 Task: View the tasks which are completed in the last 7 days
Action: Mouse moved to (343, 184)
Screenshot: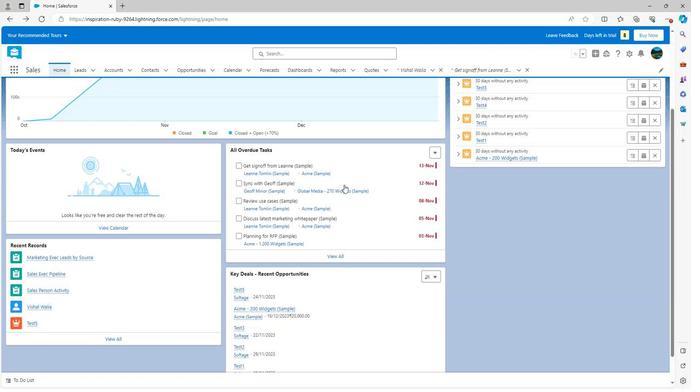 
Action: Mouse scrolled (343, 185) with delta (0, 0)
Screenshot: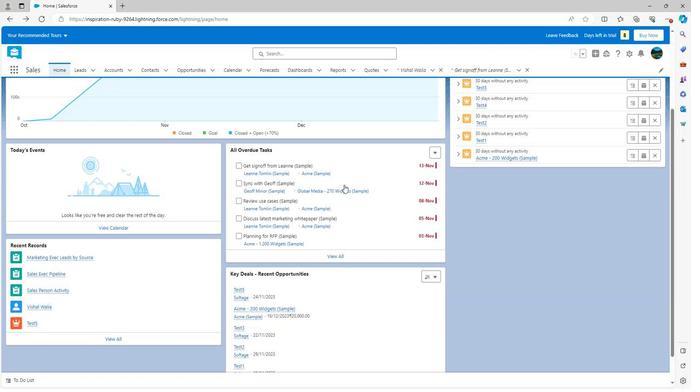 
Action: Mouse scrolled (343, 185) with delta (0, 0)
Screenshot: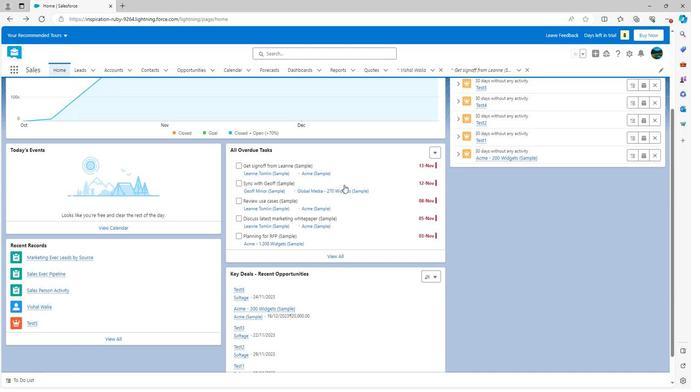 
Action: Mouse scrolled (343, 185) with delta (0, 0)
Screenshot: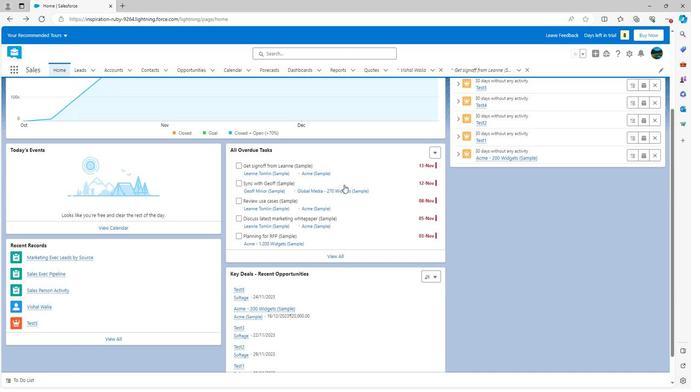 
Action: Mouse scrolled (343, 185) with delta (0, 0)
Screenshot: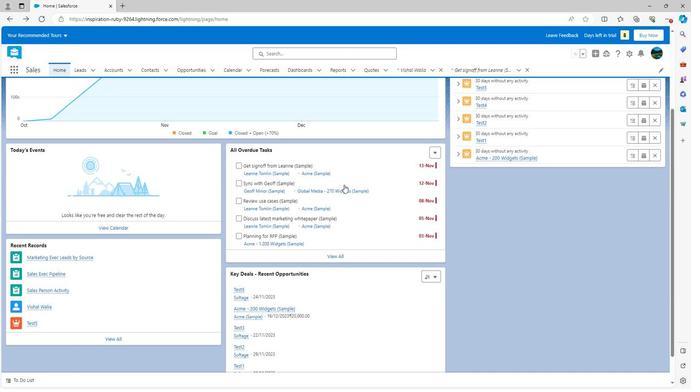 
Action: Mouse moved to (343, 184)
Screenshot: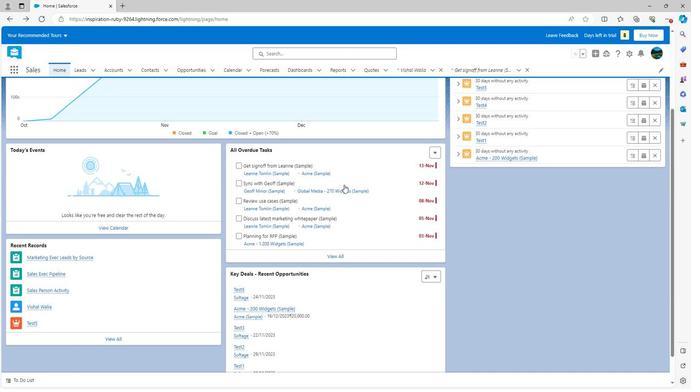 
Action: Mouse scrolled (343, 184) with delta (0, 0)
Screenshot: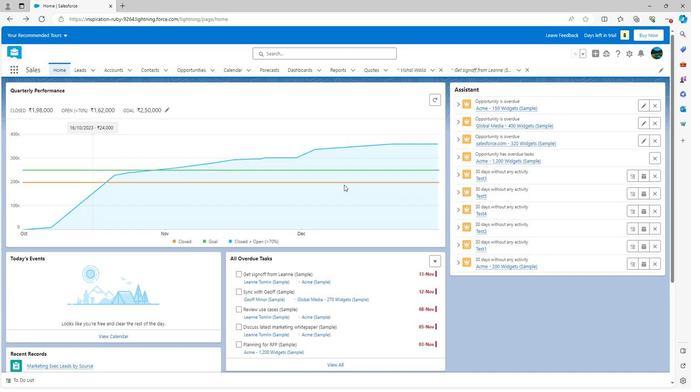 
Action: Mouse scrolled (343, 184) with delta (0, 0)
Screenshot: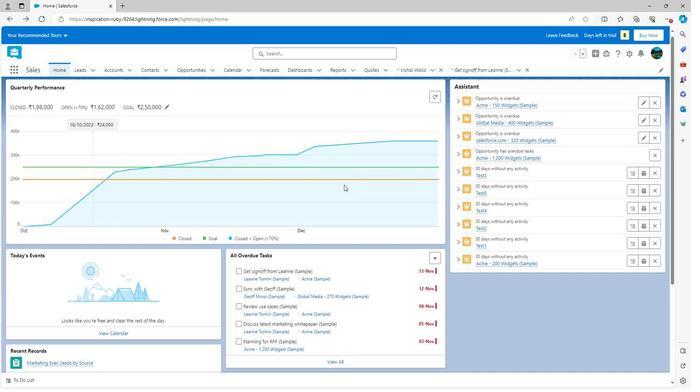 
Action: Mouse scrolled (343, 184) with delta (0, 0)
Screenshot: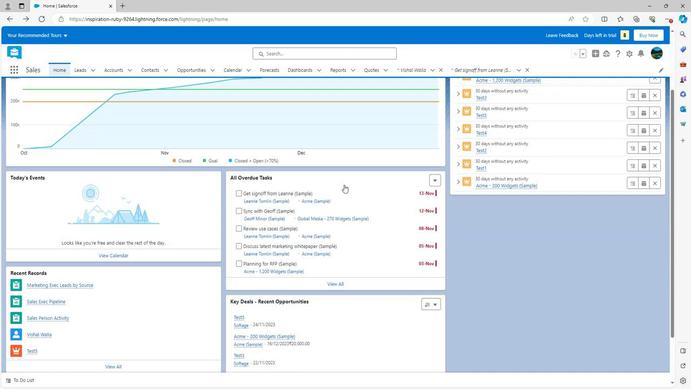 
Action: Mouse scrolled (343, 184) with delta (0, 0)
Screenshot: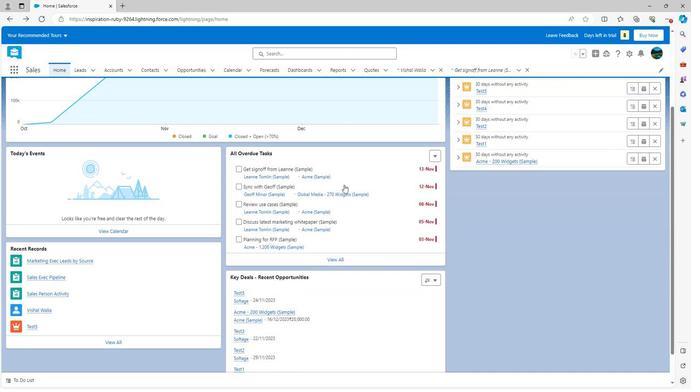 
Action: Mouse moved to (430, 122)
Screenshot: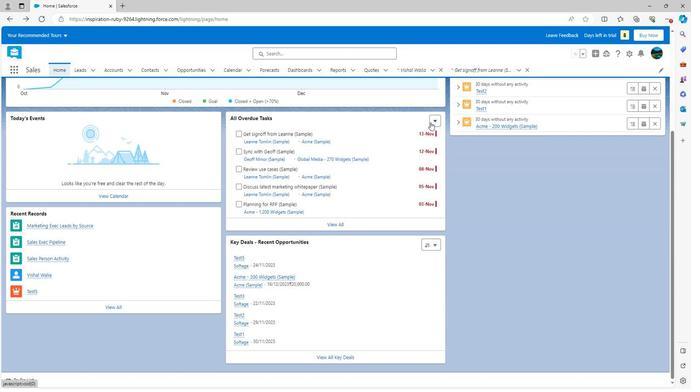 
Action: Mouse pressed left at (430, 122)
Screenshot: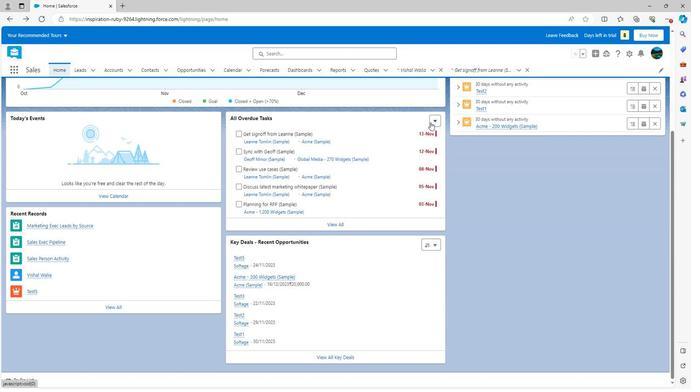 
Action: Mouse moved to (449, 175)
Screenshot: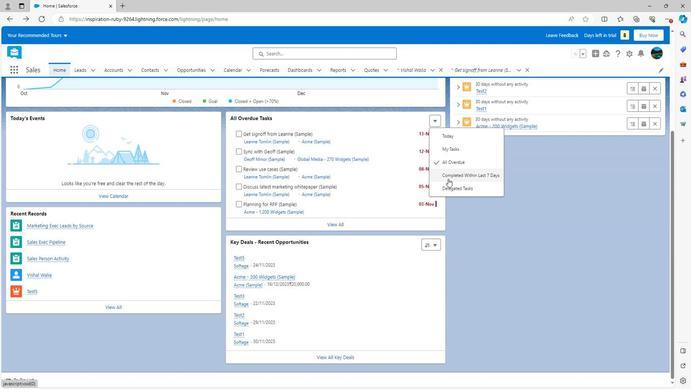 
Action: Mouse pressed left at (449, 175)
Screenshot: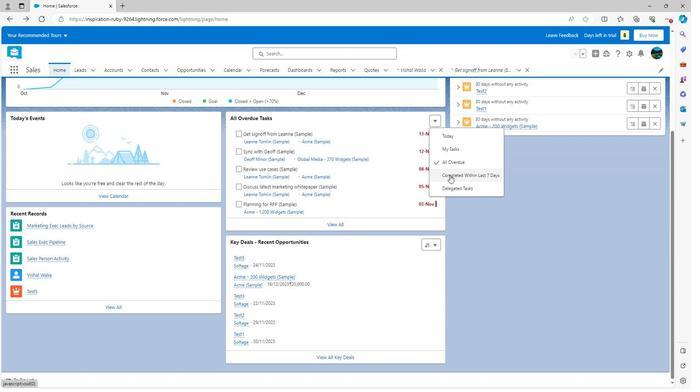 
Action: Mouse moved to (353, 189)
Screenshot: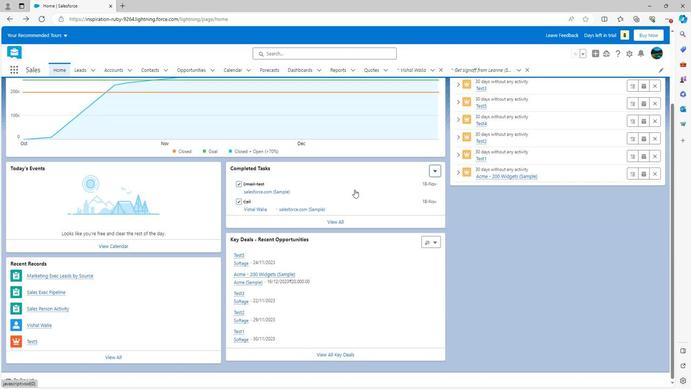 
Action: Mouse scrolled (353, 189) with delta (0, 0)
Screenshot: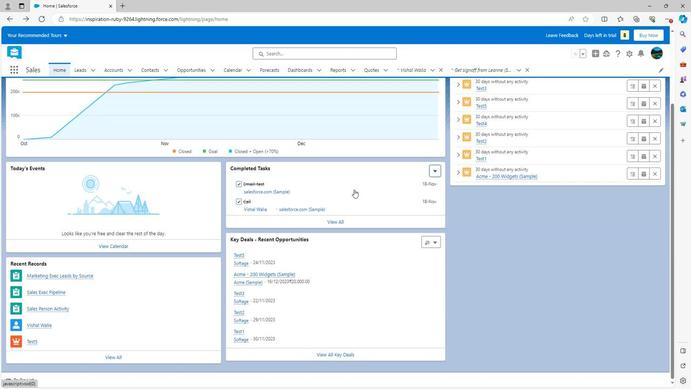 
Action: Mouse scrolled (353, 189) with delta (0, 0)
Screenshot: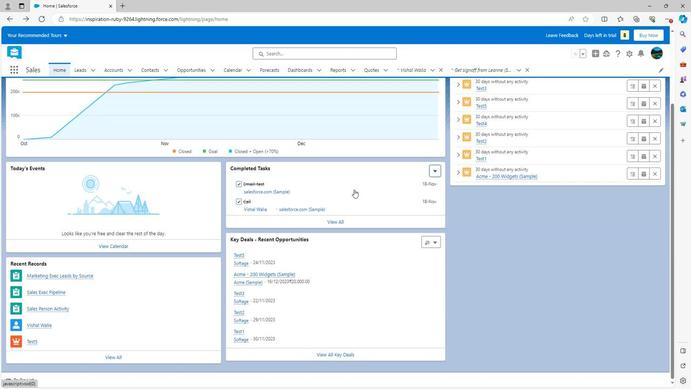 
Action: Mouse scrolled (353, 189) with delta (0, 0)
Screenshot: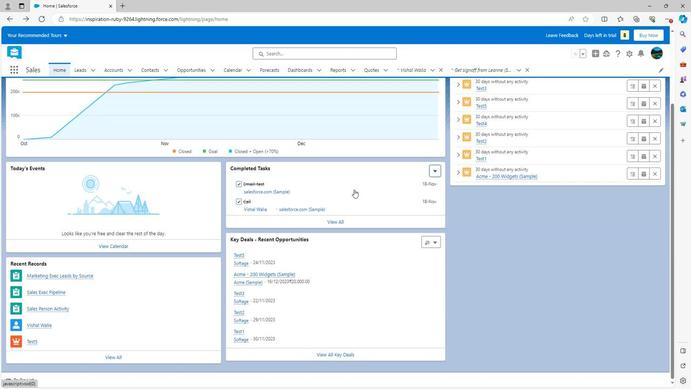 
Action: Mouse scrolled (353, 190) with delta (0, 0)
Screenshot: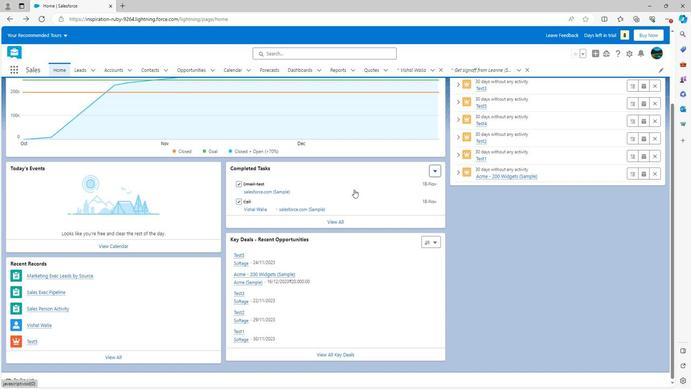 
Action: Mouse scrolled (353, 190) with delta (0, 0)
Screenshot: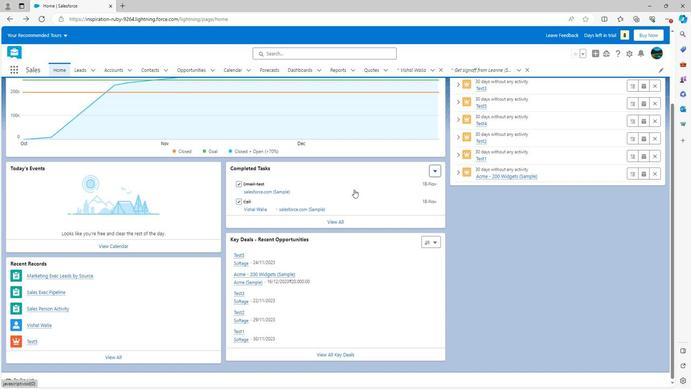 
Action: Mouse scrolled (353, 190) with delta (0, 0)
Screenshot: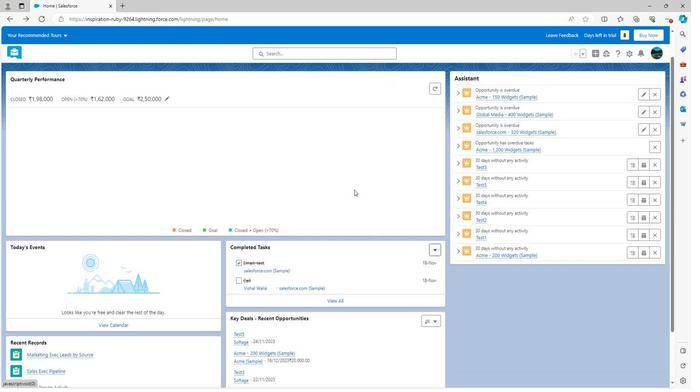 
Action: Mouse scrolled (353, 190) with delta (0, 0)
Screenshot: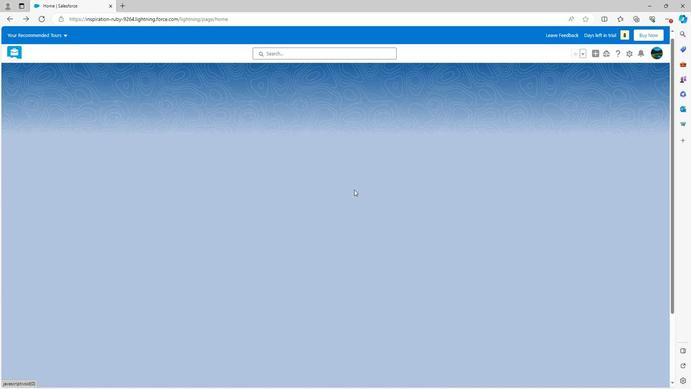 
Action: Mouse moved to (330, 307)
Screenshot: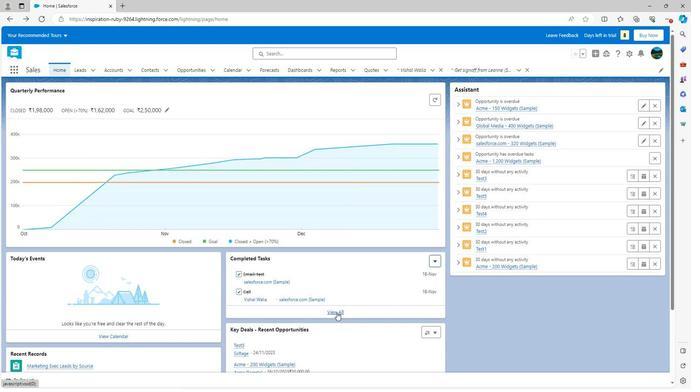 
Action: Mouse pressed left at (330, 307)
Screenshot: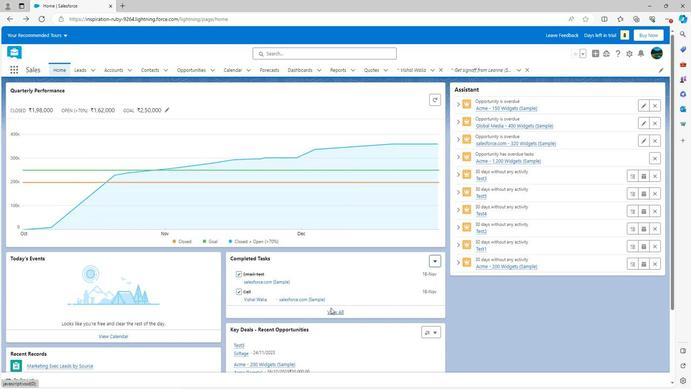 
Action: Mouse moved to (329, 312)
Screenshot: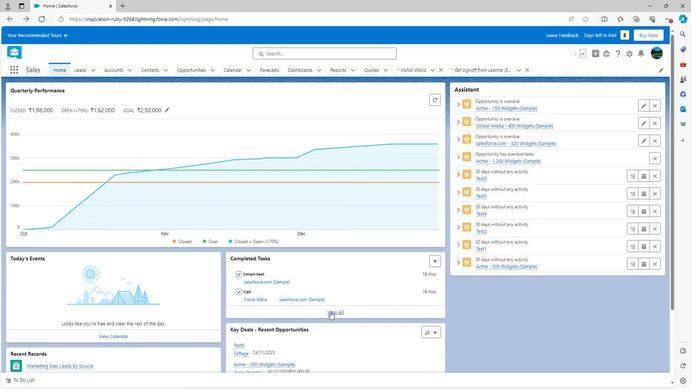 
Action: Mouse pressed left at (329, 312)
Screenshot: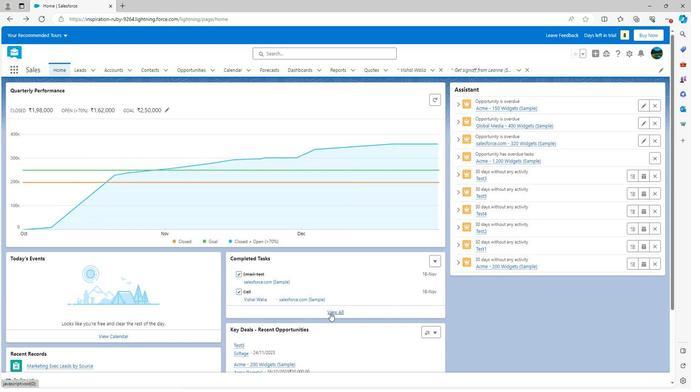 
Action: Mouse moved to (257, 203)
Screenshot: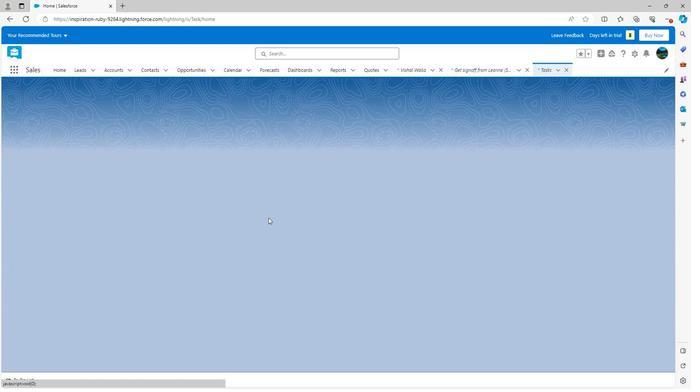 
Action: Mouse scrolled (257, 202) with delta (0, 0)
Screenshot: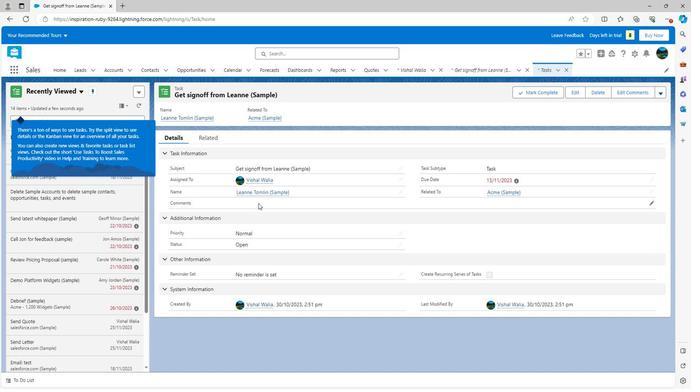 
Action: Mouse moved to (81, 231)
Screenshot: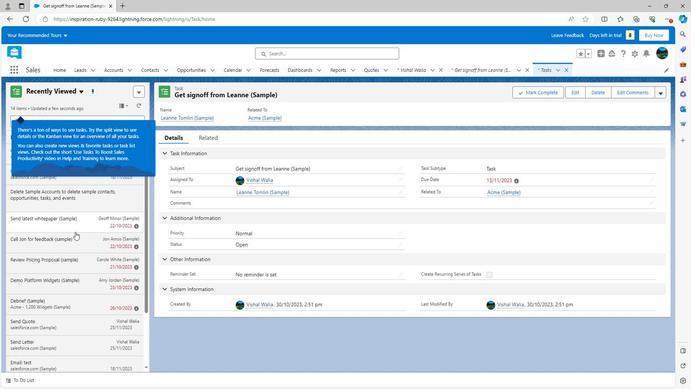 
Action: Mouse scrolled (81, 231) with delta (0, 0)
Screenshot: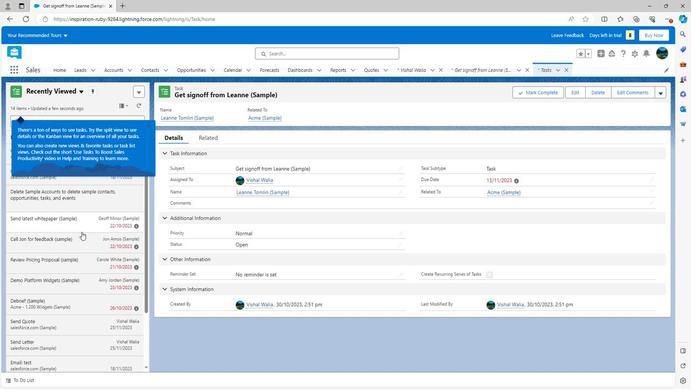 
Action: Mouse moved to (81, 231)
Screenshot: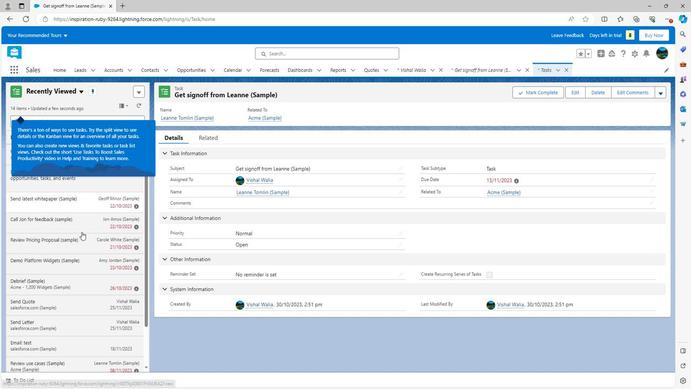 
Action: Mouse scrolled (81, 231) with delta (0, 0)
Screenshot: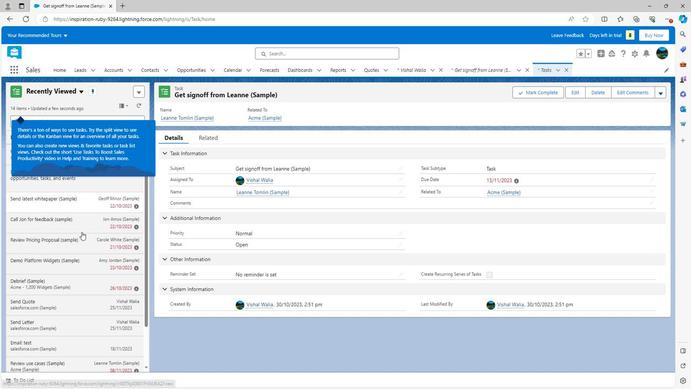 
Action: Mouse moved to (81, 231)
Screenshot: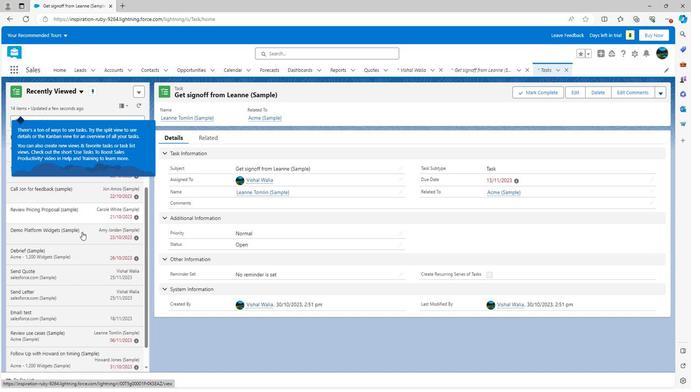 
Action: Mouse scrolled (81, 231) with delta (0, 0)
Screenshot: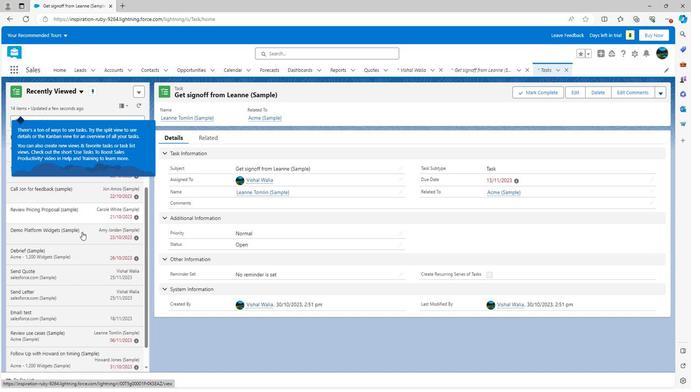 
Action: Mouse moved to (82, 233)
Screenshot: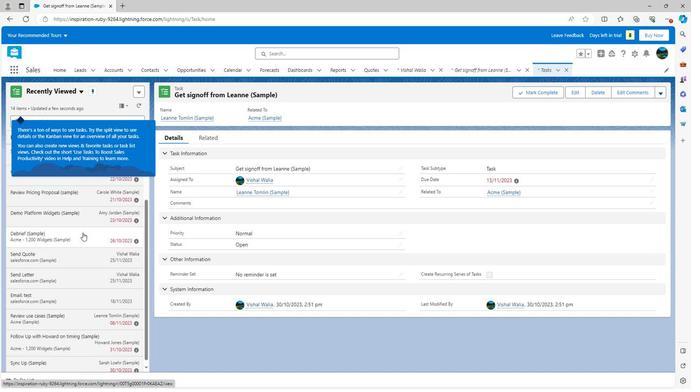 
Action: Mouse scrolled (82, 232) with delta (0, 0)
Screenshot: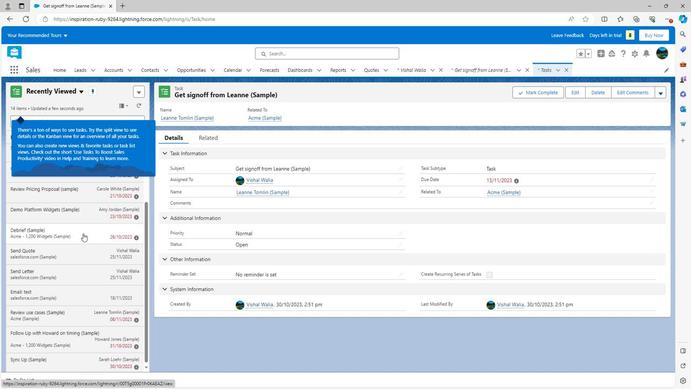 
Action: Mouse scrolled (82, 232) with delta (0, 0)
Screenshot: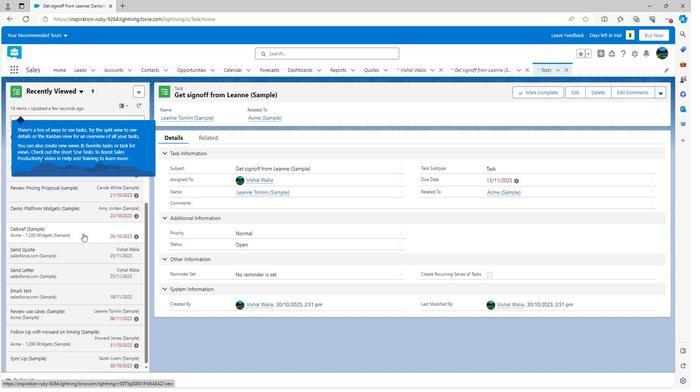 
Action: Mouse moved to (82, 233)
Screenshot: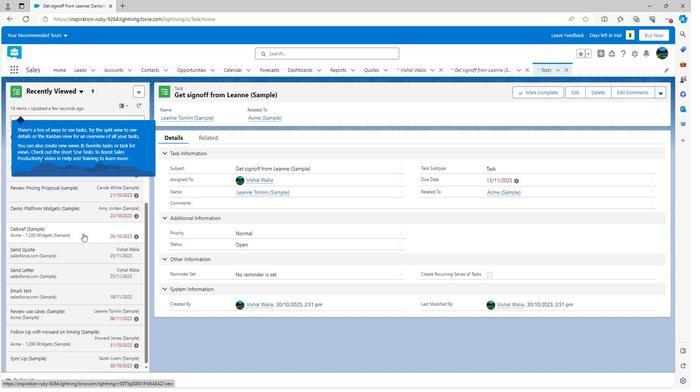 
Action: Mouse scrolled (82, 233) with delta (0, 0)
Screenshot: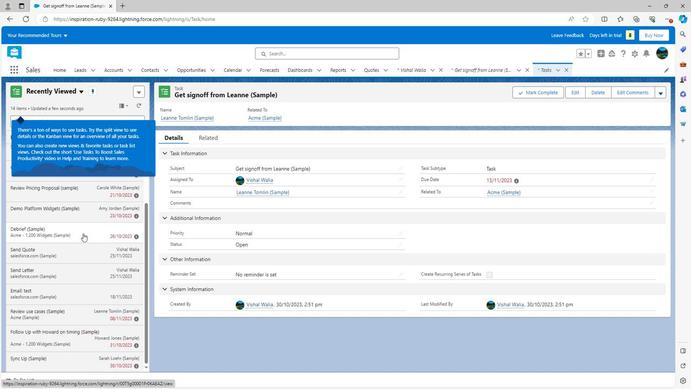 
Action: Mouse scrolled (82, 233) with delta (0, 0)
Screenshot: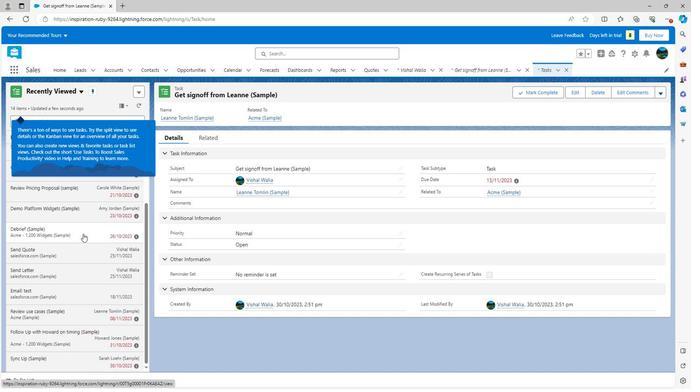 
Action: Mouse scrolled (82, 234) with delta (0, 0)
Screenshot: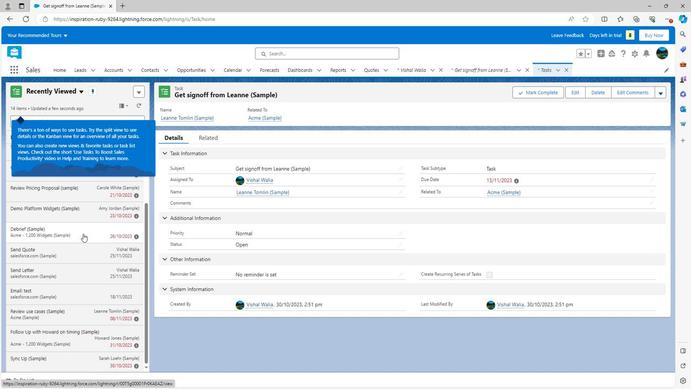 
Action: Mouse scrolled (82, 234) with delta (0, 0)
Screenshot: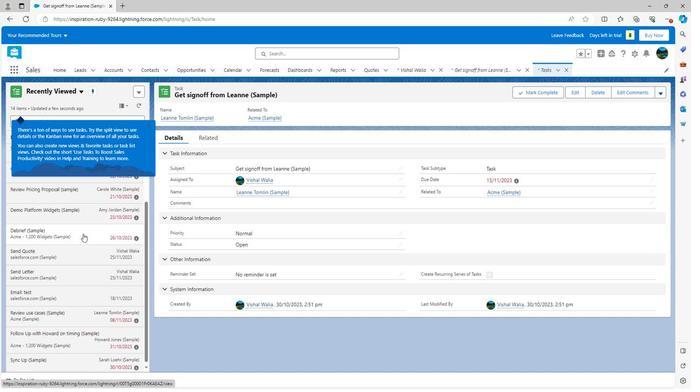 
Action: Mouse scrolled (82, 234) with delta (0, 0)
Screenshot: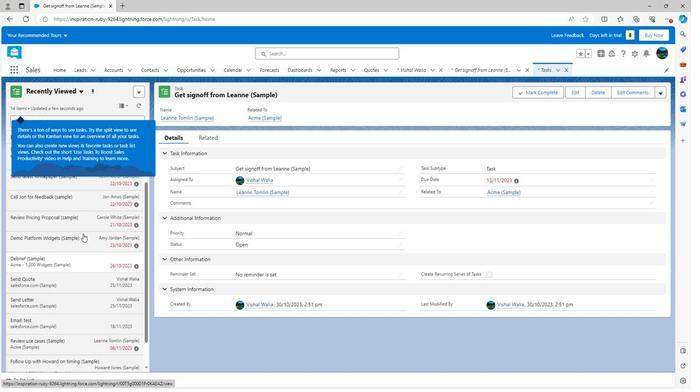 
Action: Mouse scrolled (82, 234) with delta (0, 0)
Screenshot: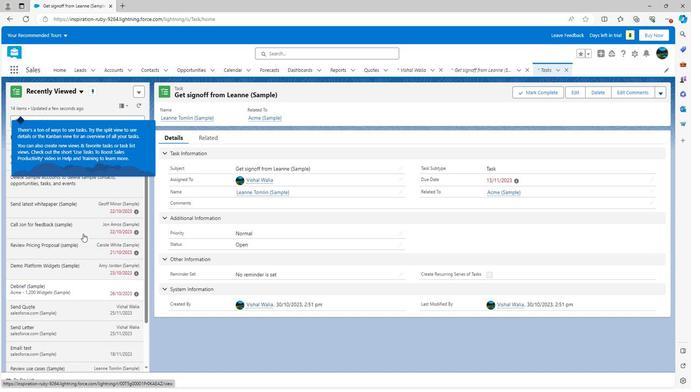 
Action: Mouse scrolled (82, 234) with delta (0, 0)
Screenshot: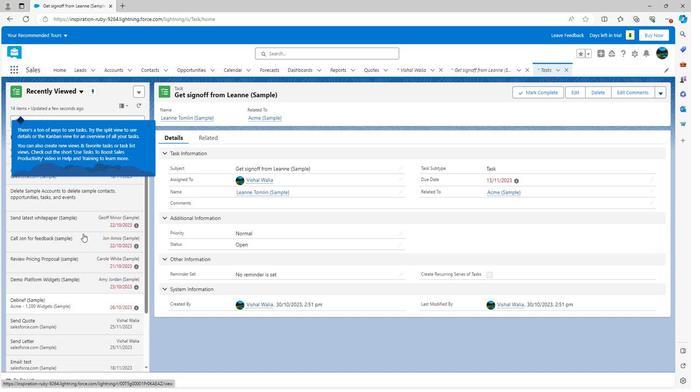 
Action: Mouse scrolled (82, 234) with delta (0, 0)
Screenshot: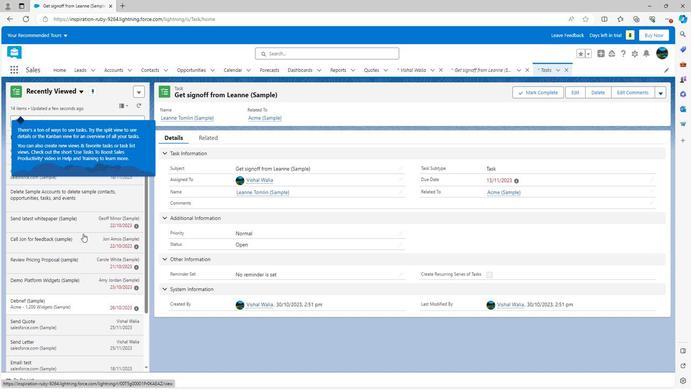 
Action: Mouse scrolled (82, 234) with delta (0, 0)
Screenshot: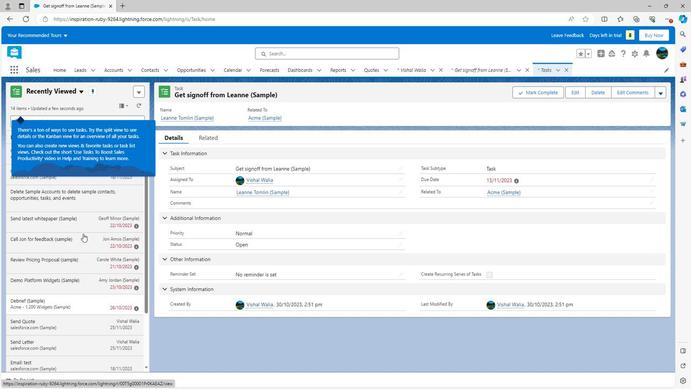
Action: Mouse scrolled (82, 234) with delta (0, 0)
Screenshot: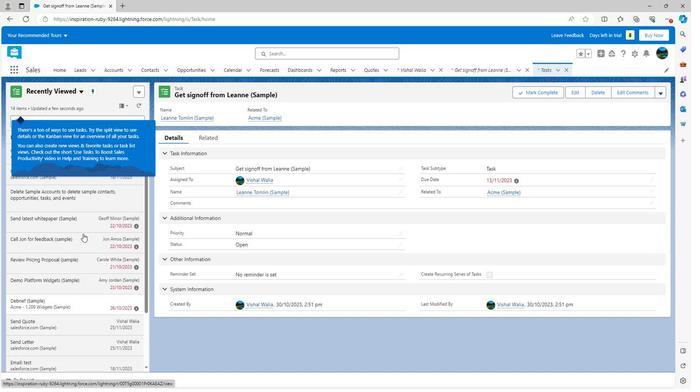 
Action: Mouse moved to (228, 221)
Screenshot: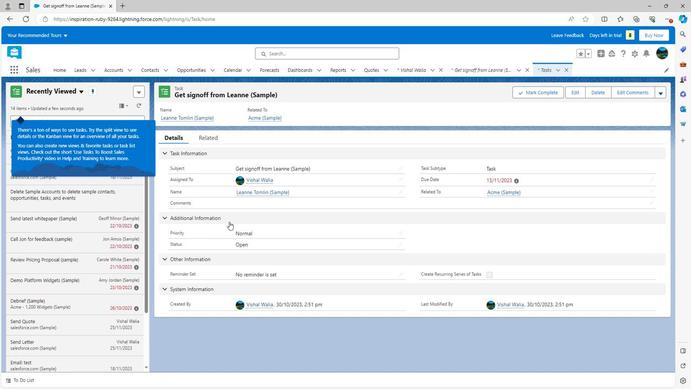 
Action: Mouse scrolled (228, 221) with delta (0, 0)
Screenshot: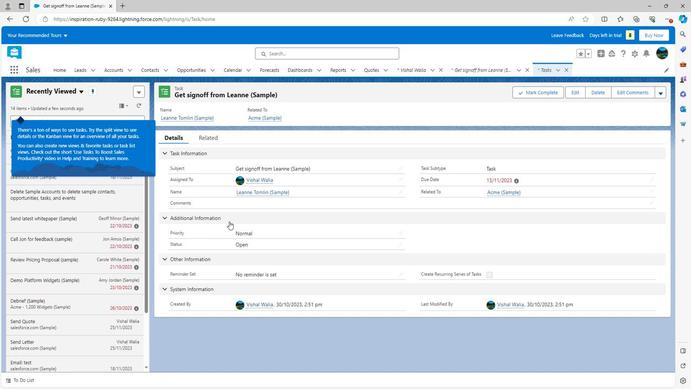 
Action: Mouse scrolled (228, 221) with delta (0, 0)
Screenshot: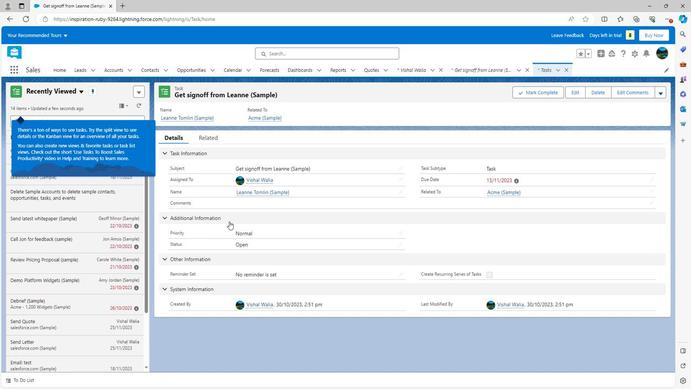 
Action: Mouse scrolled (228, 221) with delta (0, 0)
Screenshot: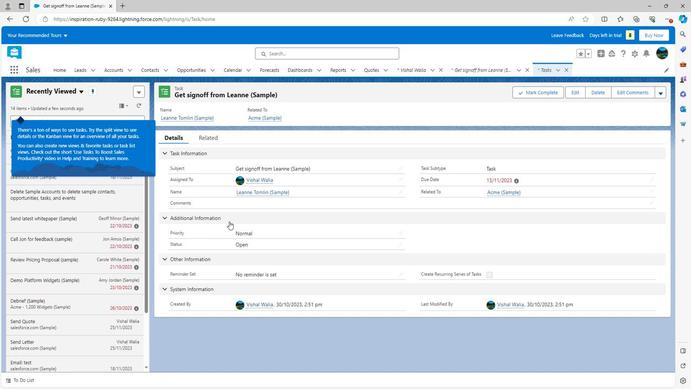
Action: Mouse moved to (11, 23)
Screenshot: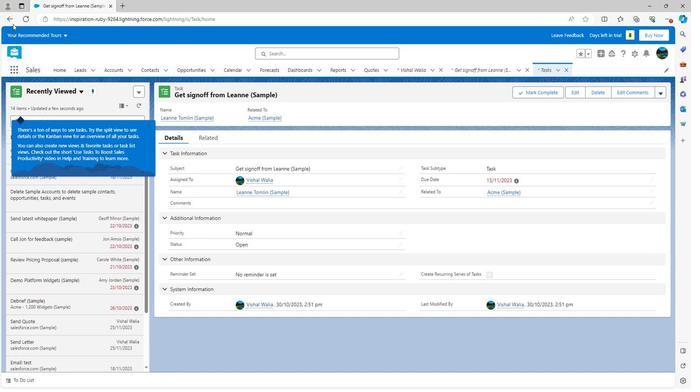 
Action: Mouse pressed left at (11, 23)
Screenshot: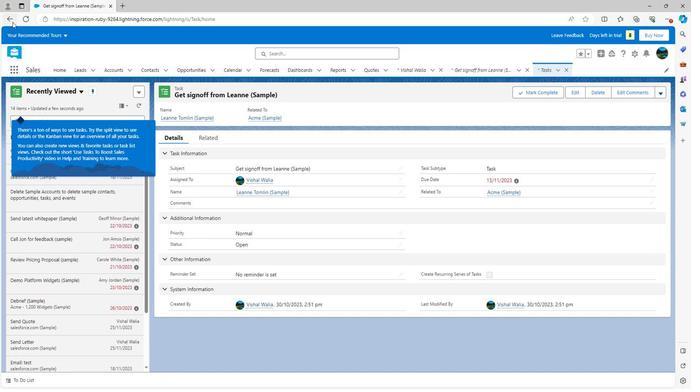 
Action: Mouse moved to (281, 233)
Screenshot: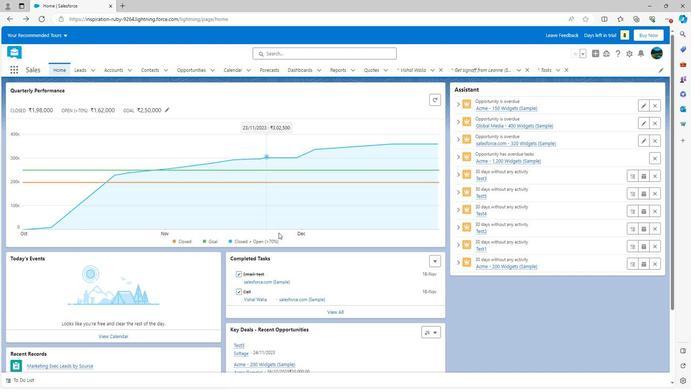 
Action: Mouse scrolled (281, 233) with delta (0, 0)
Screenshot: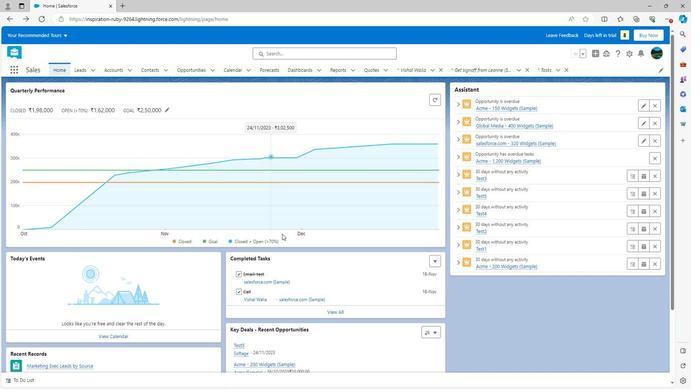 
Action: Mouse moved to (282, 229)
Screenshot: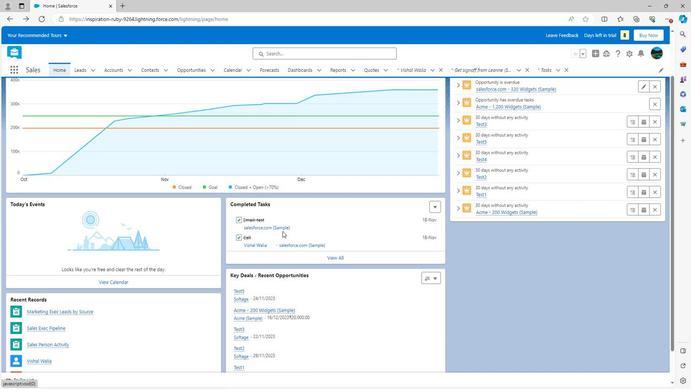 
